 Task: Create New Customer with Customer Name: Wholesale Wholesale Trading Co, Billing Address Line1: 2432 August Lane, Billing Address Line2:  Shreveport, Billing Address Line3:  Louisiana 71101, Cell Number: 917-762-1749
Action: Mouse pressed left at (163, 31)
Screenshot: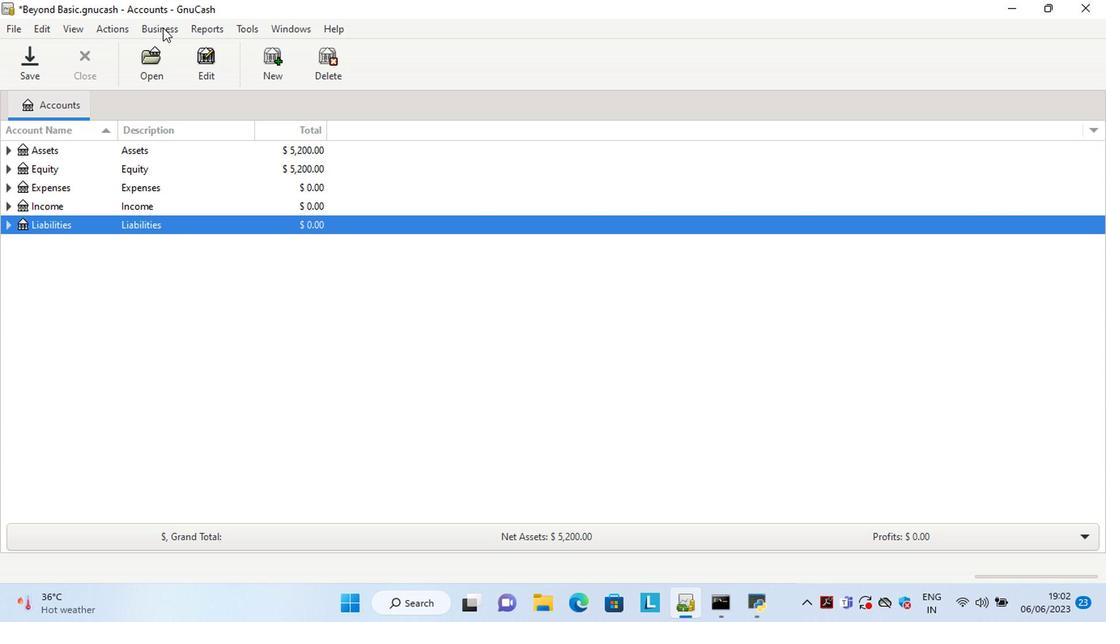 
Action: Mouse moved to (336, 72)
Screenshot: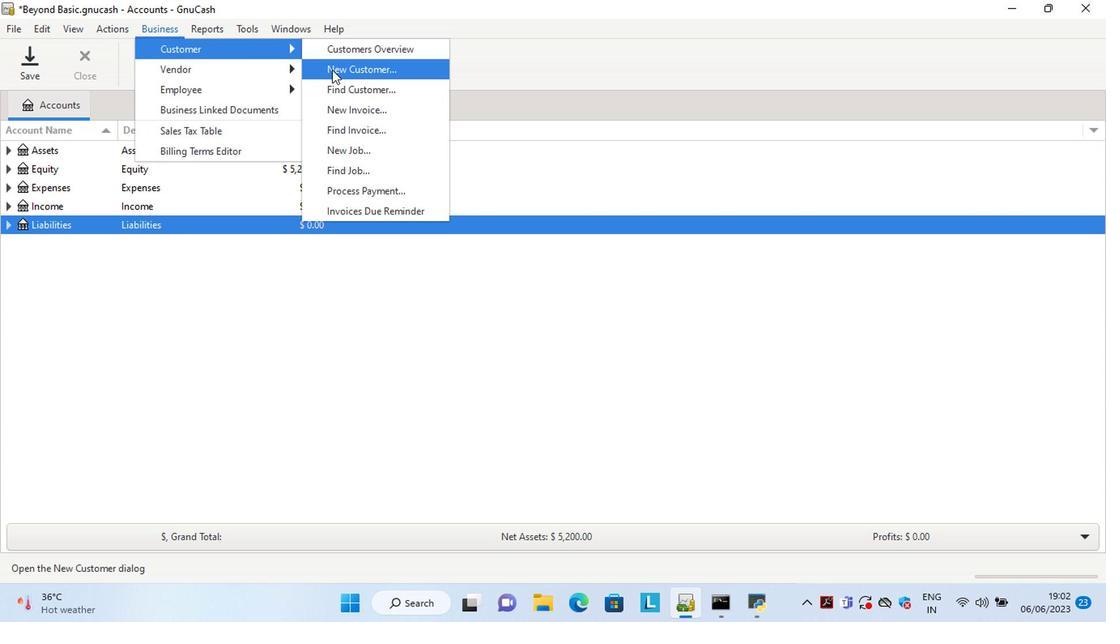 
Action: Mouse pressed left at (336, 72)
Screenshot: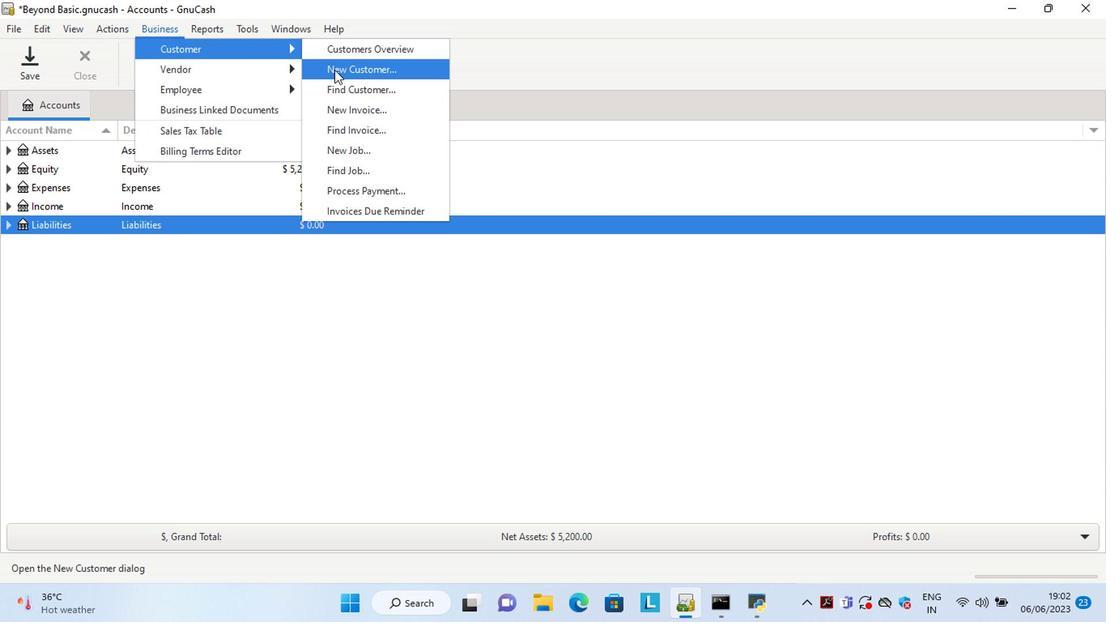 
Action: Mouse moved to (845, 364)
Screenshot: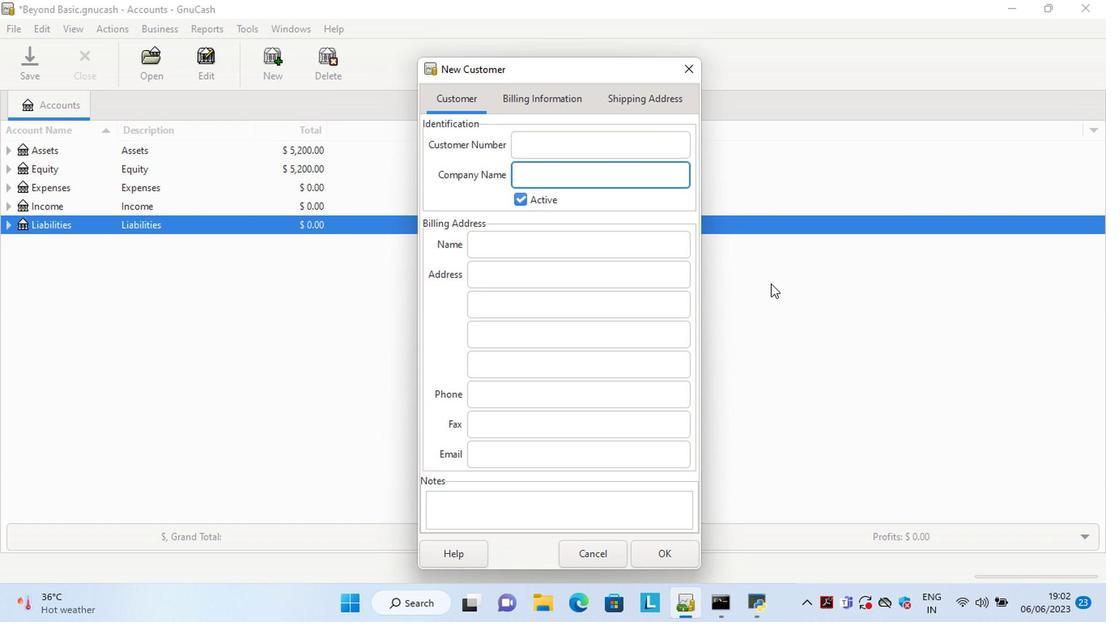 
Action: Key pressed <Key.shift>Wholesale<Key.space><Key.shift>Wholesale<Key.space><Key.shift>Trading<Key.space><Key.shift>Co<Key.tab><Key.tab><Key.tab>2432<Key.space><Key.shift>August<Key.space><Key.shift>Lane<Key.tab><Key.shift>S<Key.tab><Key.shift>L<Key.tab><Key.tab>917-762-1749
Screenshot: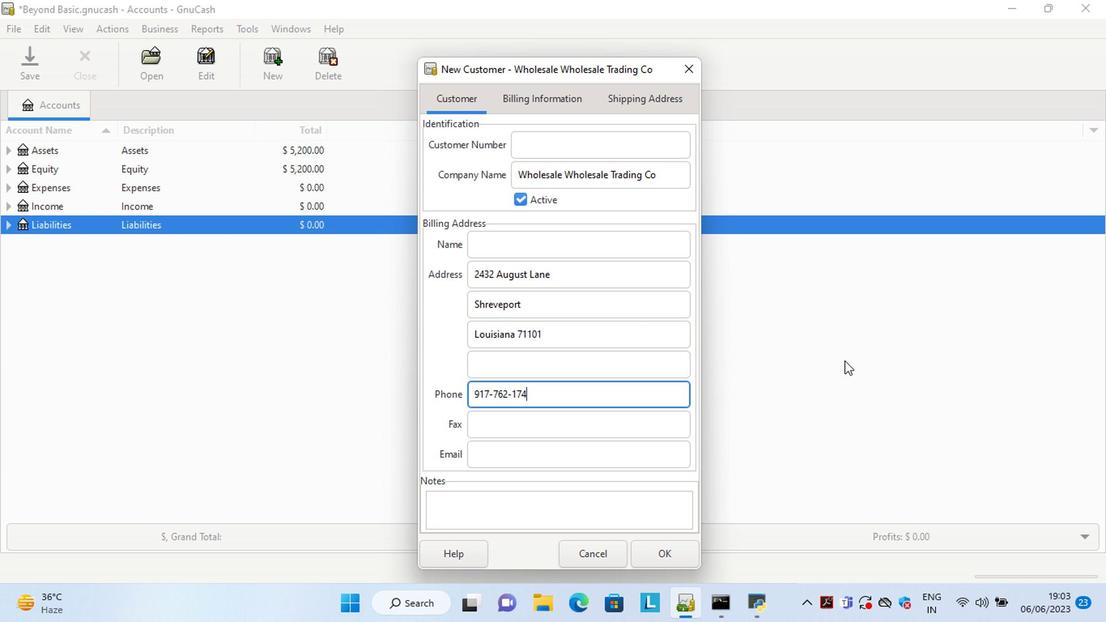 
Action: Mouse moved to (679, 552)
Screenshot: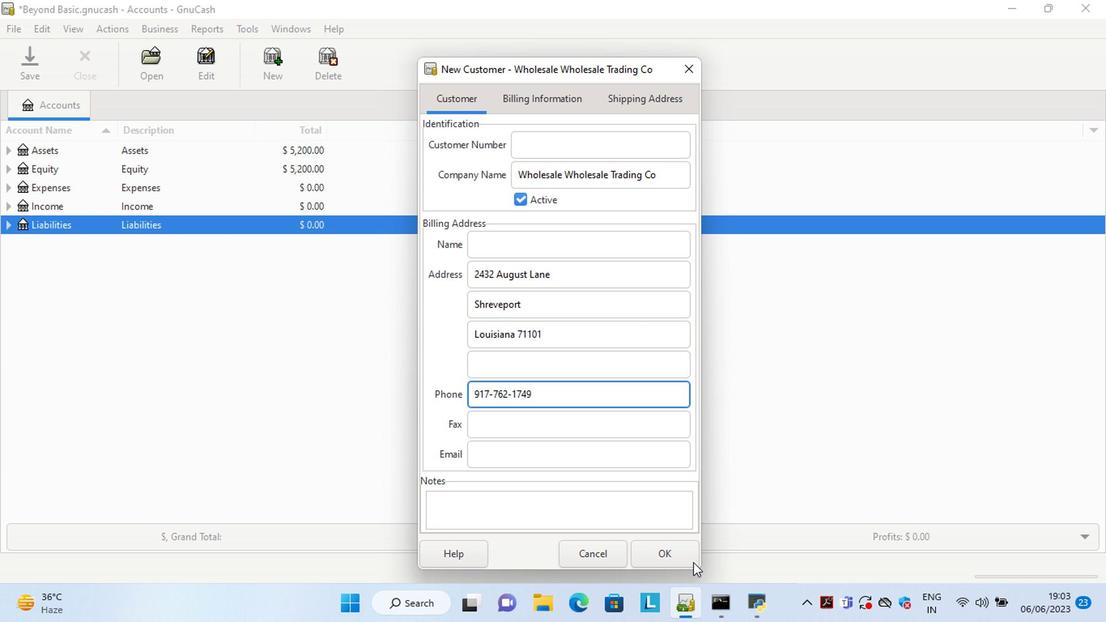 
Action: Mouse pressed left at (679, 552)
Screenshot: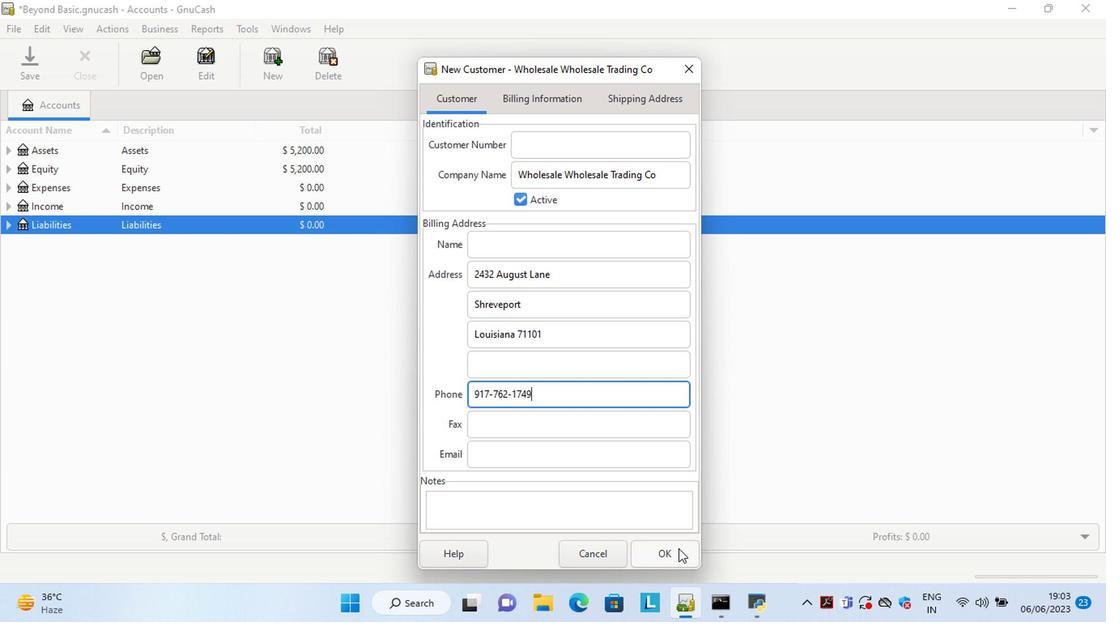 
